 Task: Use the audio channel remapper to remap the "Rear left" to "Side left".
Action: Mouse moved to (139, 23)
Screenshot: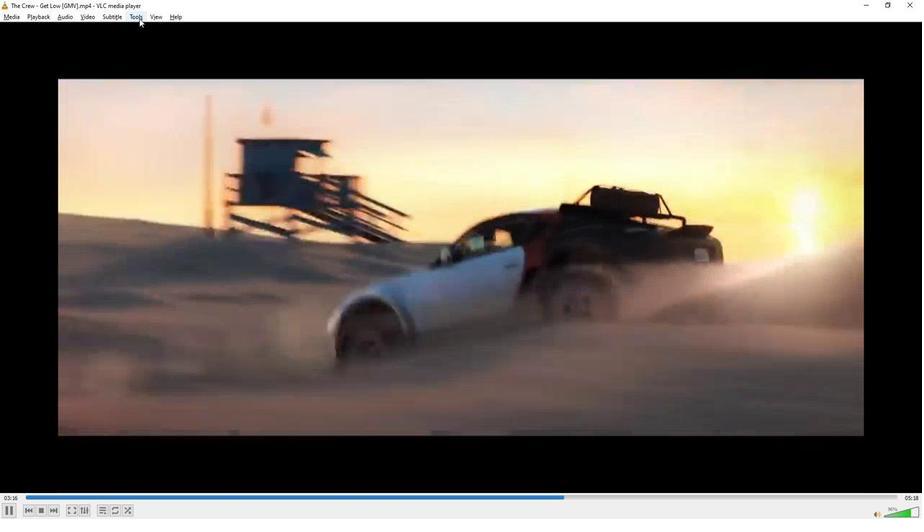 
Action: Mouse pressed left at (139, 23)
Screenshot: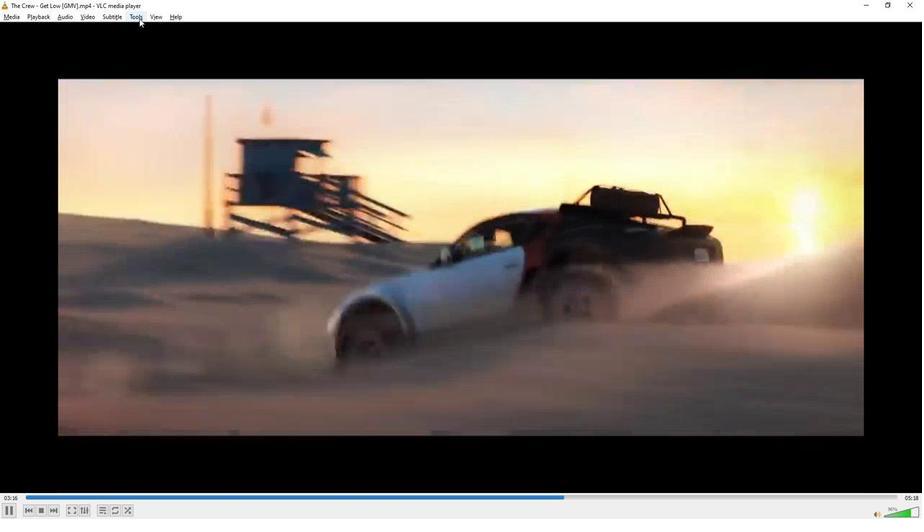 
Action: Mouse moved to (154, 131)
Screenshot: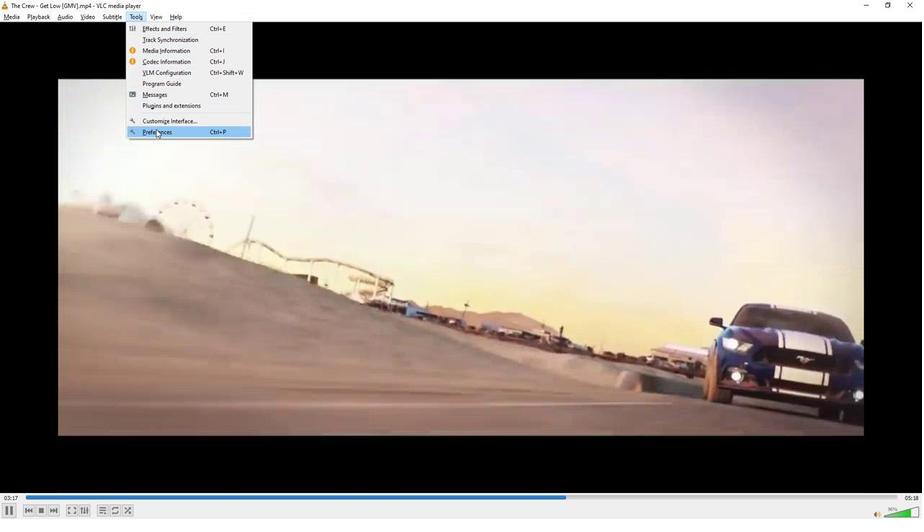 
Action: Mouse pressed left at (154, 131)
Screenshot: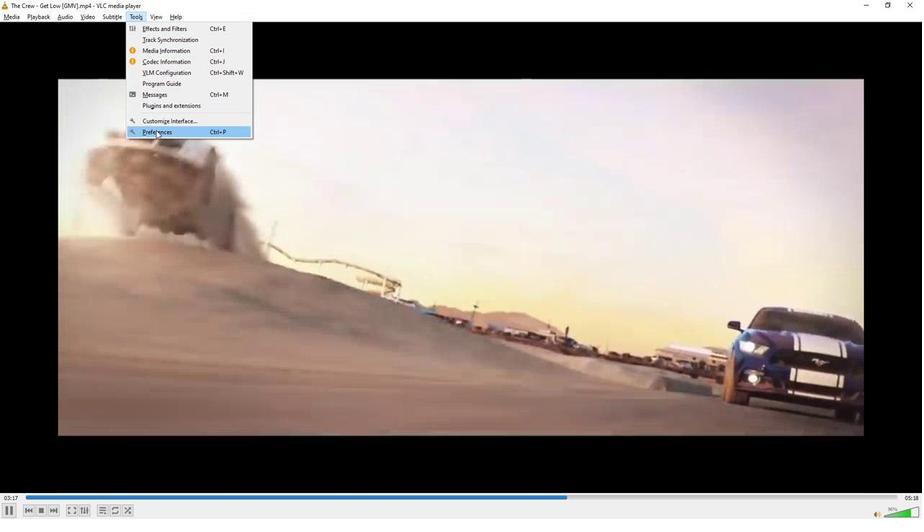 
Action: Mouse moved to (268, 383)
Screenshot: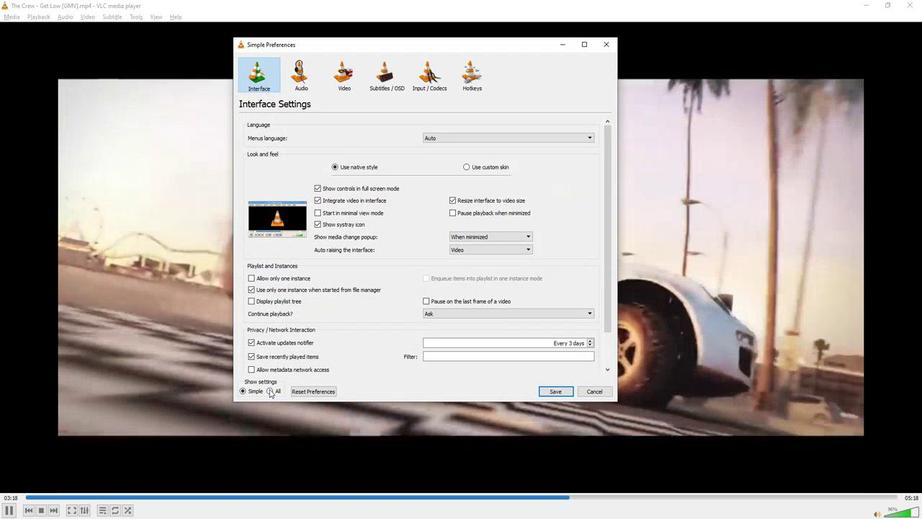 
Action: Mouse pressed left at (268, 383)
Screenshot: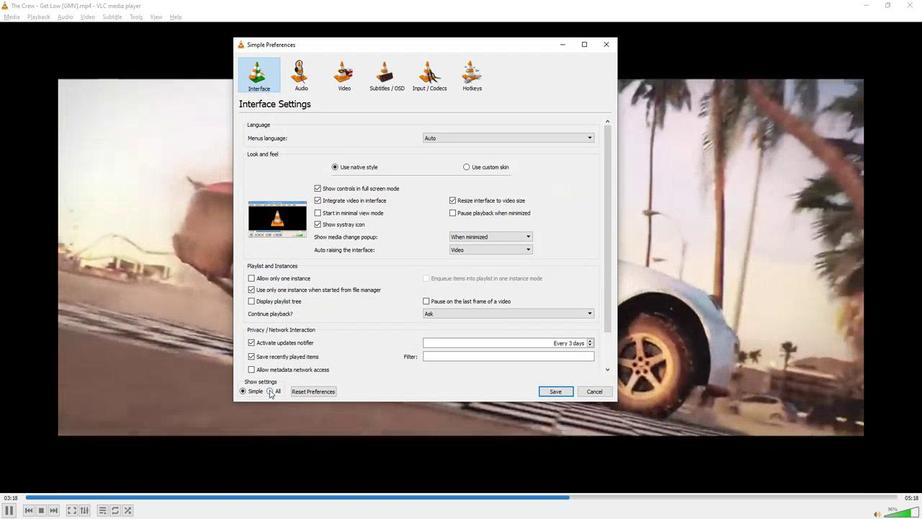 
Action: Mouse moved to (254, 173)
Screenshot: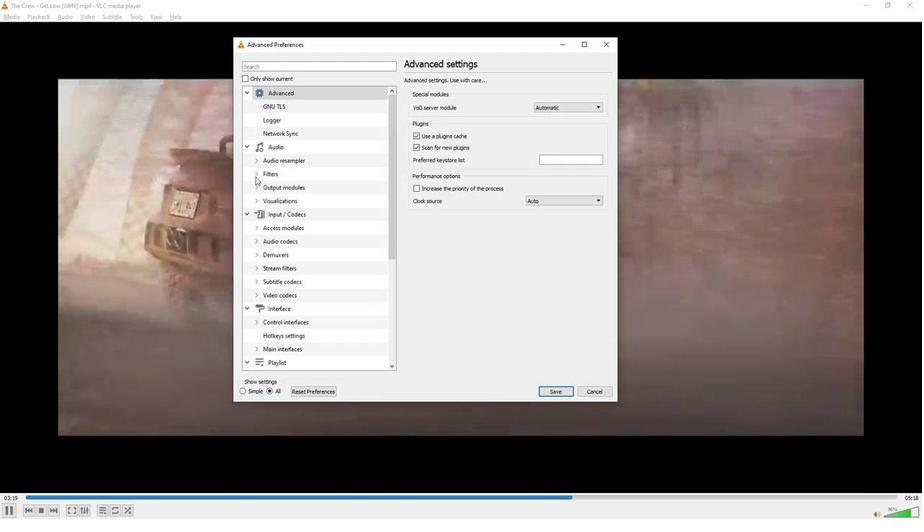 
Action: Mouse pressed left at (254, 173)
Screenshot: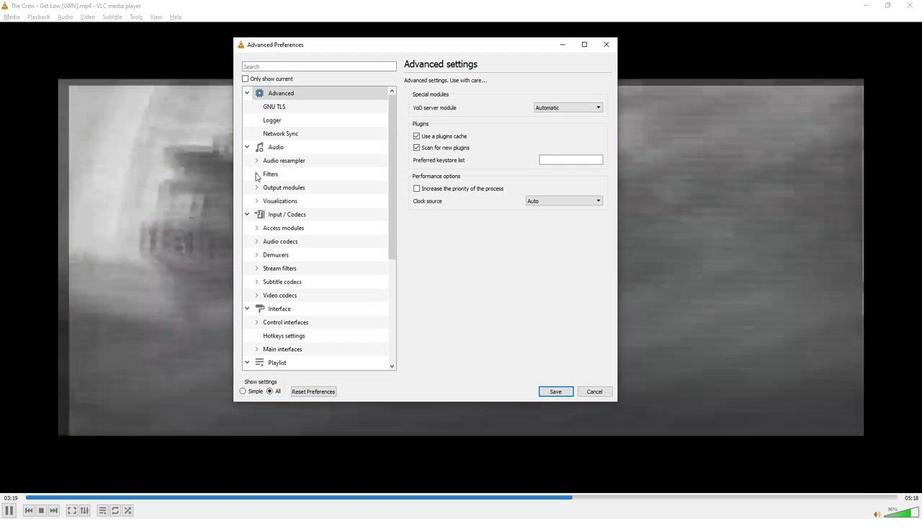 
Action: Mouse moved to (287, 302)
Screenshot: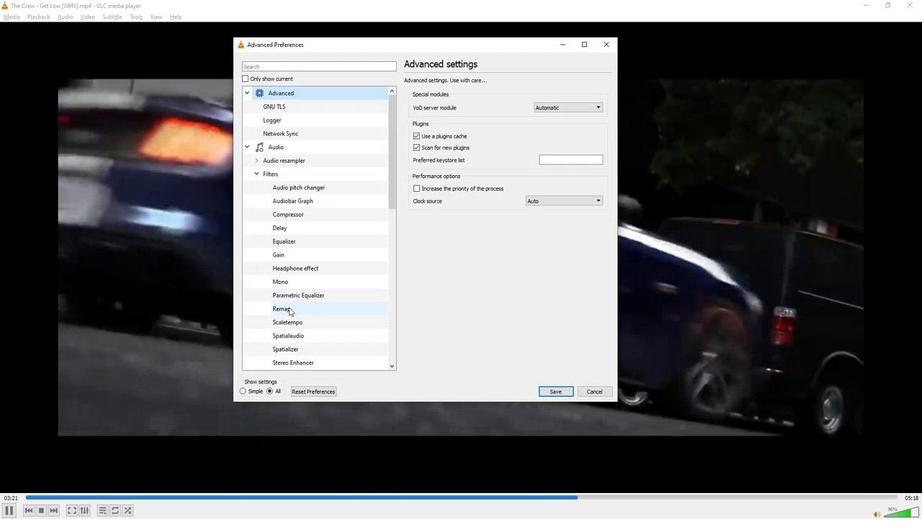 
Action: Mouse pressed left at (287, 302)
Screenshot: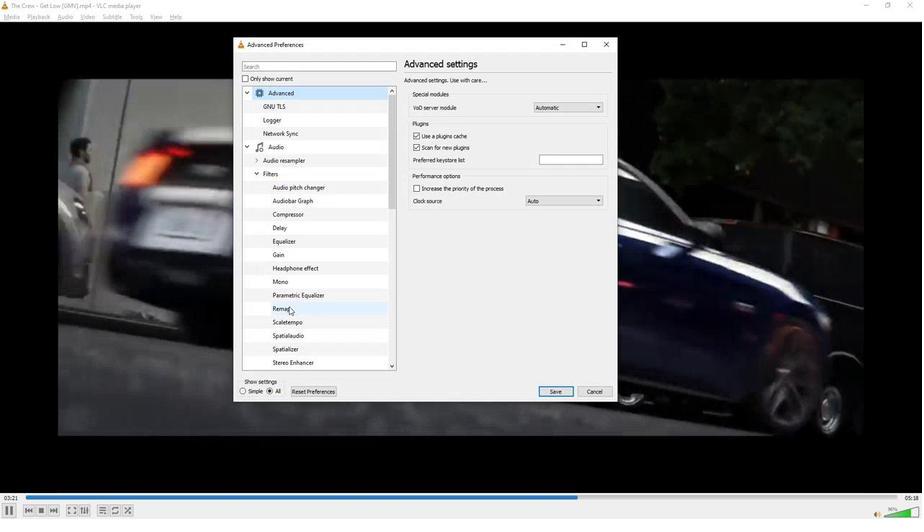 
Action: Mouse moved to (558, 135)
Screenshot: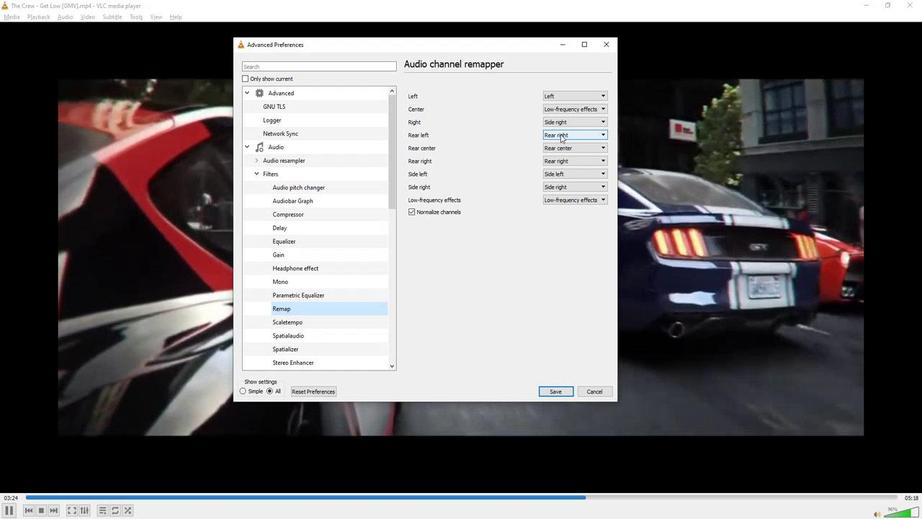 
Action: Mouse pressed left at (558, 135)
Screenshot: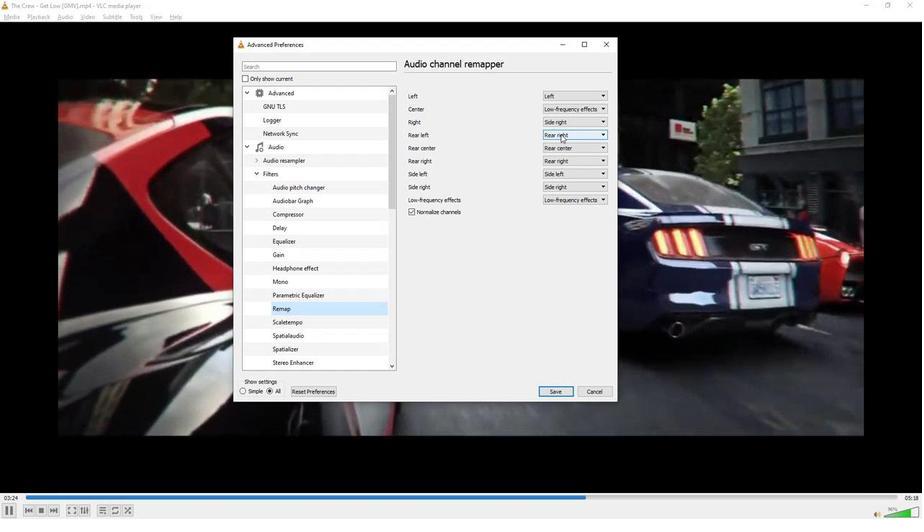 
Action: Mouse moved to (555, 181)
Screenshot: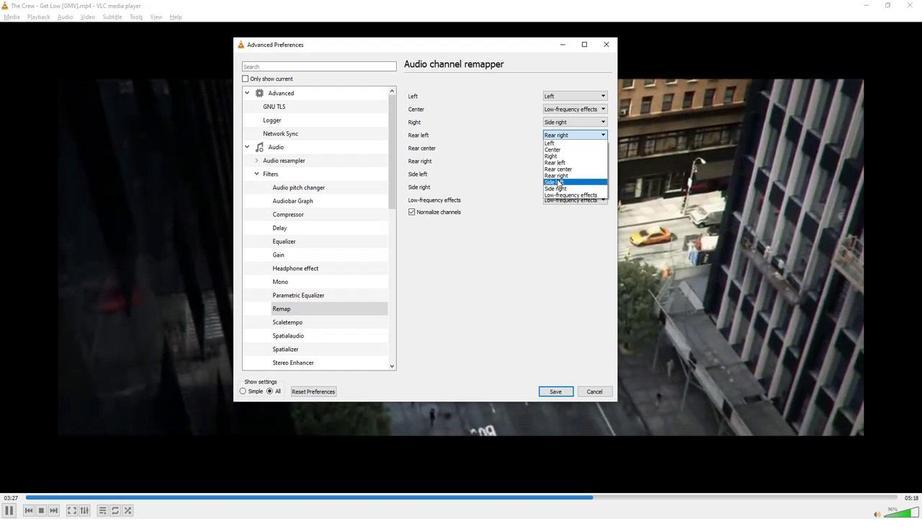 
Action: Mouse pressed left at (555, 181)
Screenshot: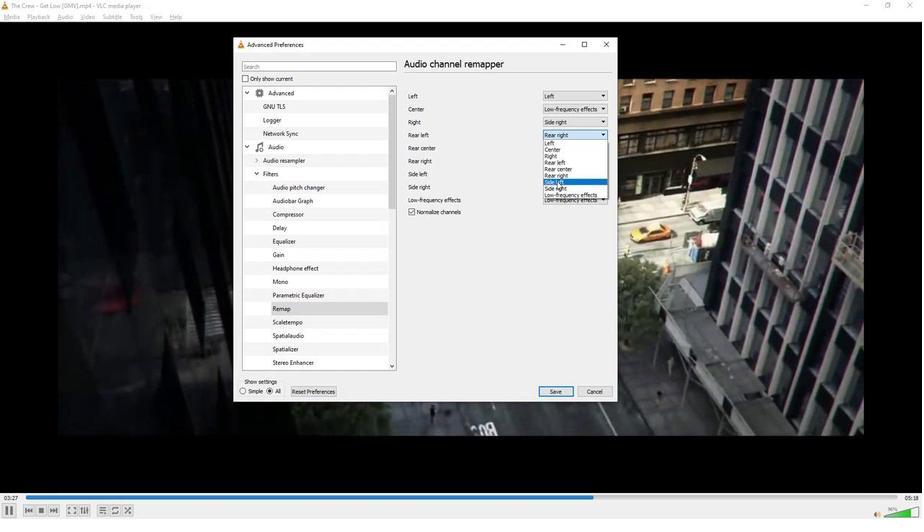 
Action: Mouse moved to (439, 313)
Screenshot: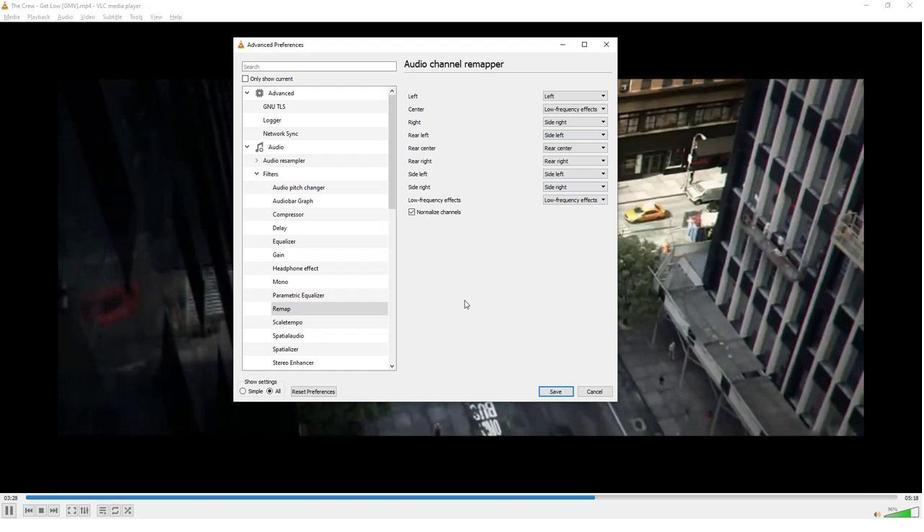 
